 Task: Forward email with the signature Brenda Cooper with the subject 'Happy birthday' from softage.1@softage.net to 'softage.5@softage.net' with the message 'Can you provide an update on the status of the customer service improvement project?'
Action: Mouse moved to (928, 197)
Screenshot: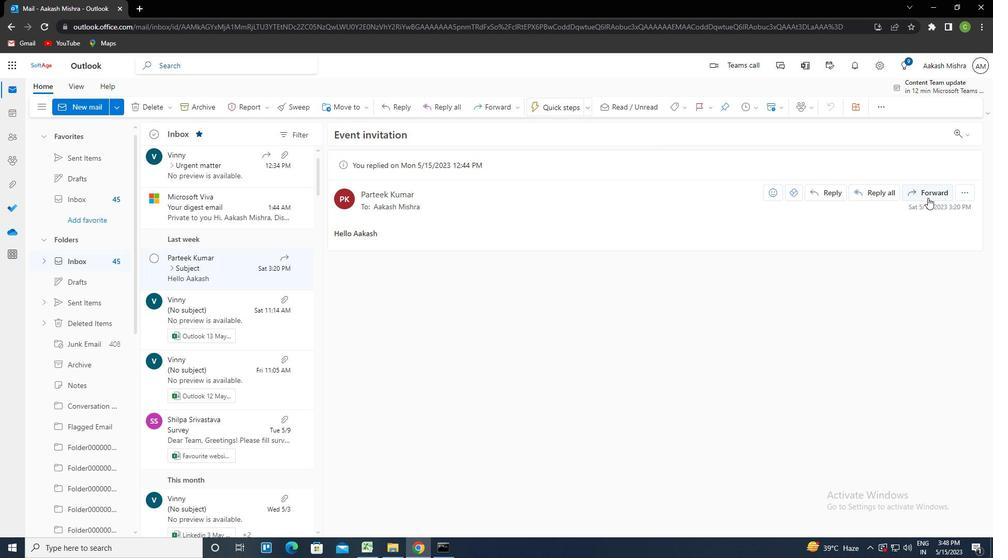 
Action: Mouse pressed left at (928, 197)
Screenshot: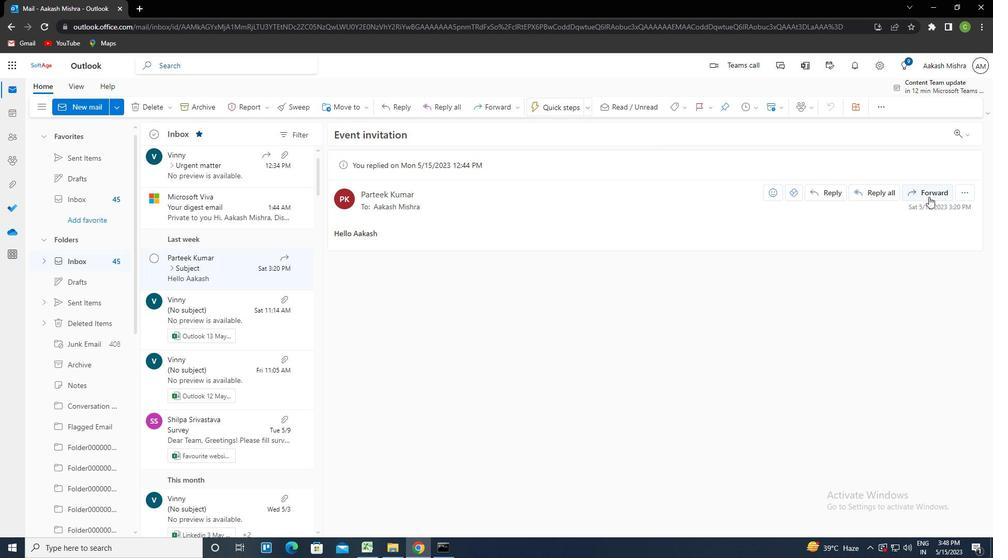 
Action: Mouse moved to (672, 106)
Screenshot: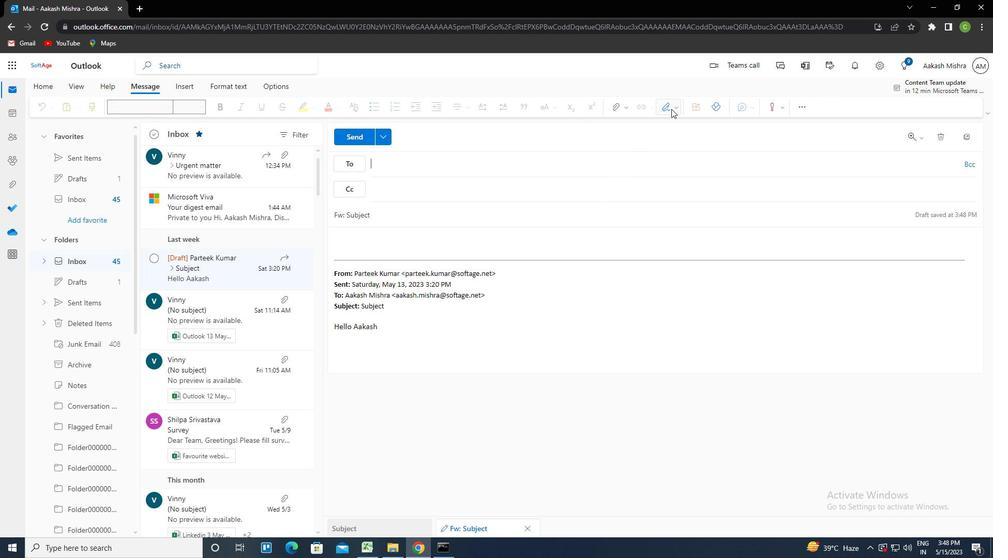 
Action: Mouse pressed left at (672, 106)
Screenshot: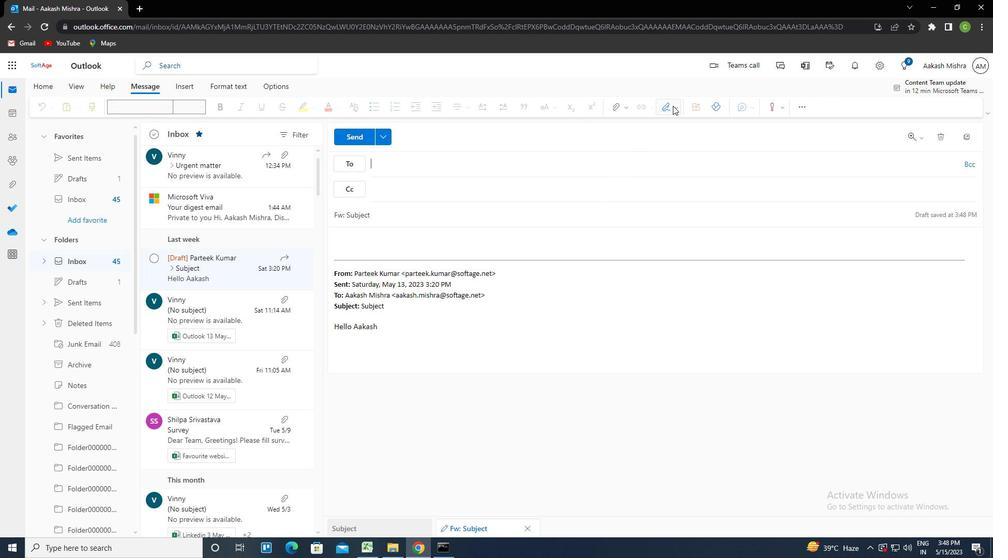 
Action: Mouse moved to (648, 151)
Screenshot: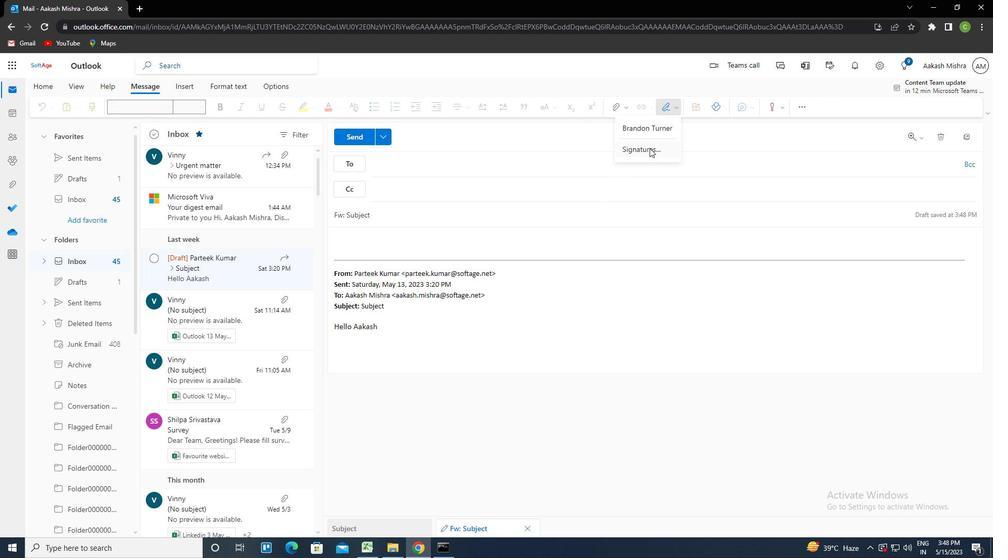 
Action: Mouse pressed left at (648, 151)
Screenshot: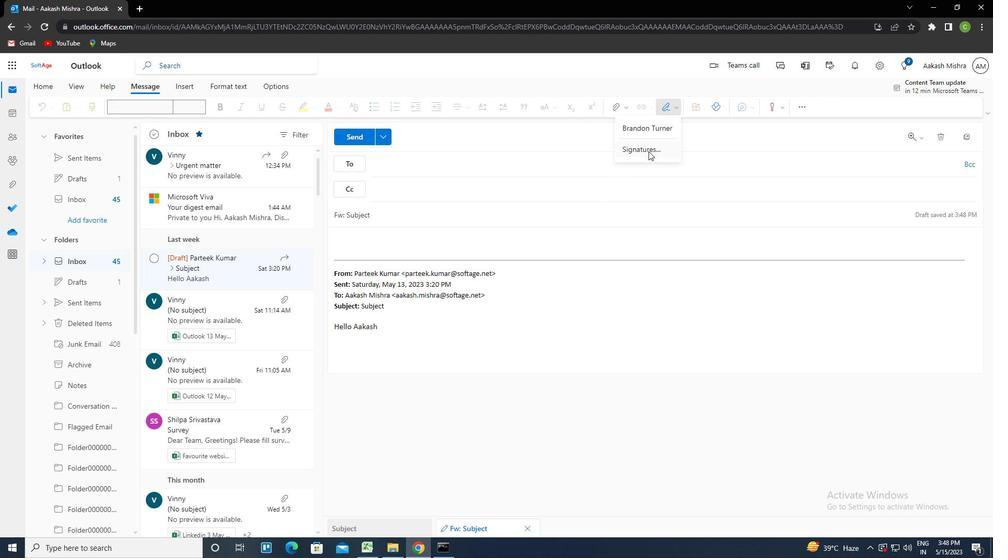 
Action: Mouse moved to (695, 189)
Screenshot: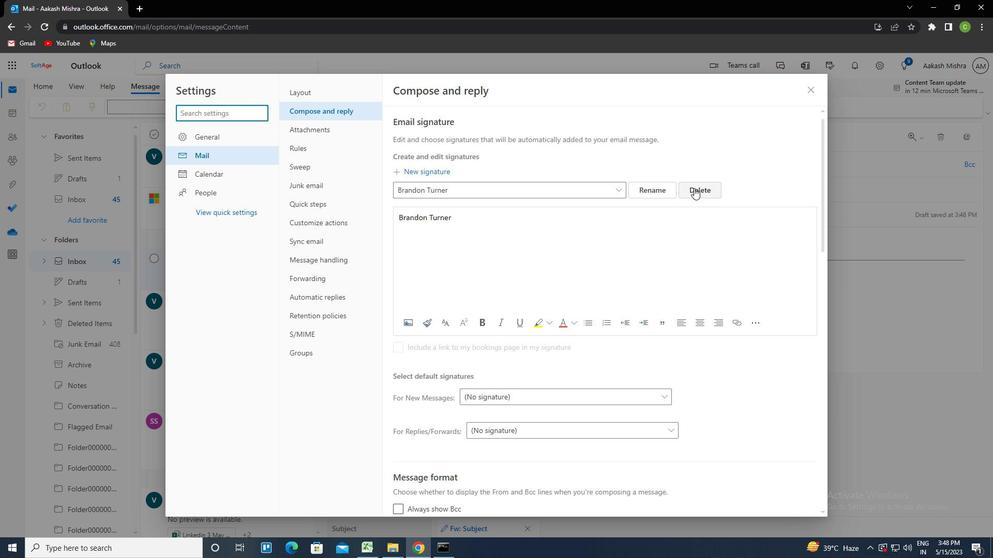 
Action: Mouse pressed left at (695, 189)
Screenshot: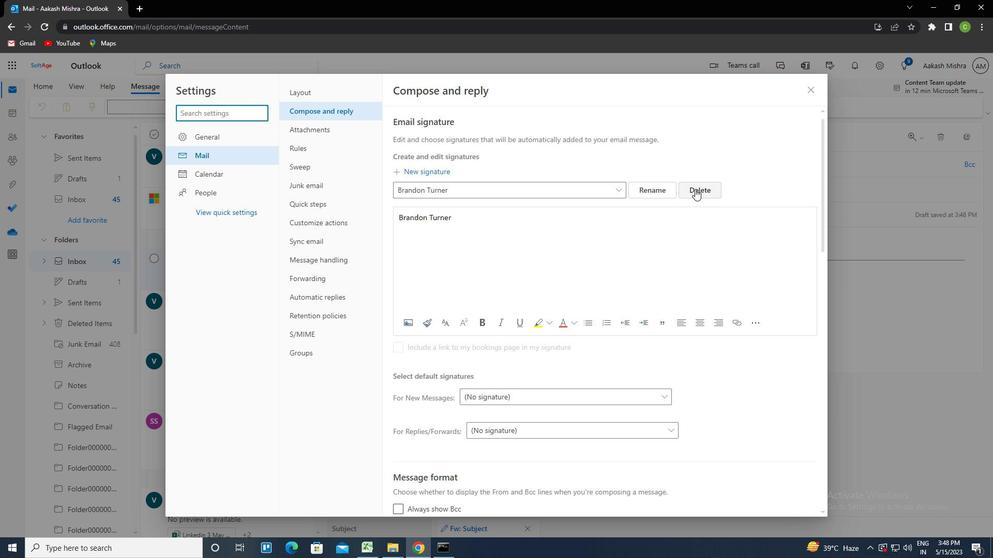 
Action: Mouse moved to (648, 193)
Screenshot: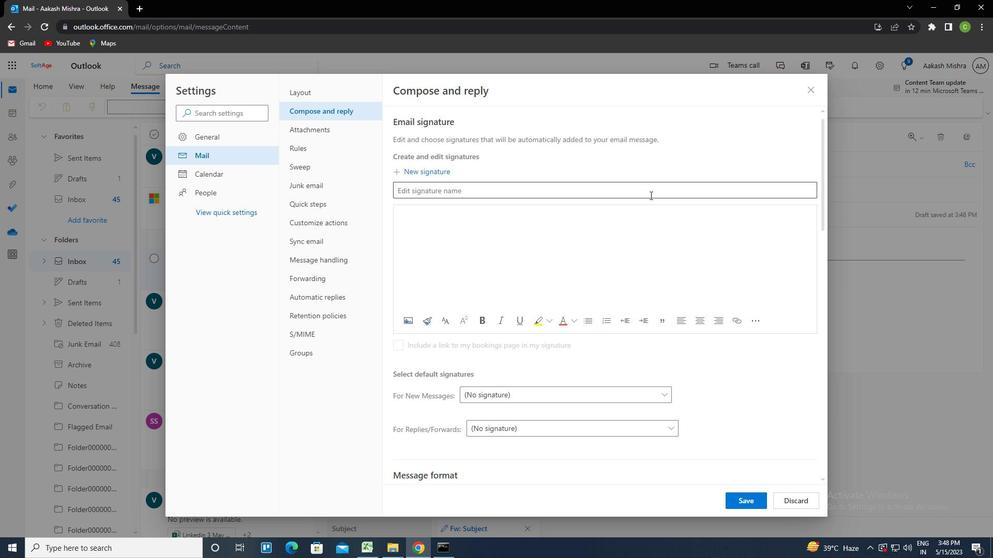 
Action: Mouse pressed left at (648, 193)
Screenshot: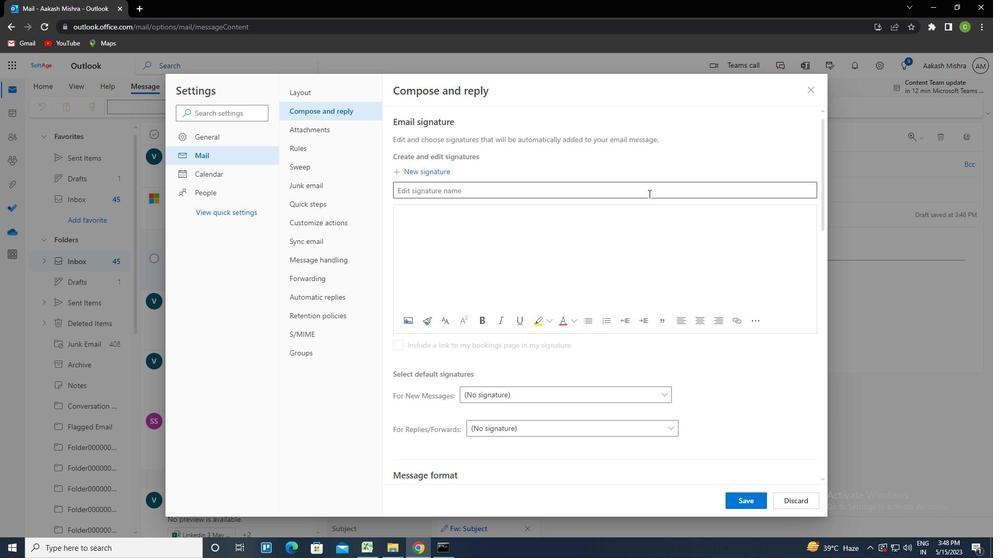 
Action: Key pressed <Key.caps_lock>b<Key.caps_lock>enda<Key.space><Key.caps_lock>c<Key.caps_lock>oopwe<Key.backspace><Key.backspace>er<Key.tab><Key.caps_lock>b<Key.caps_lock>renda<Key.space><Key.caps_lock>c<Key.caps_lock>ooper
Screenshot: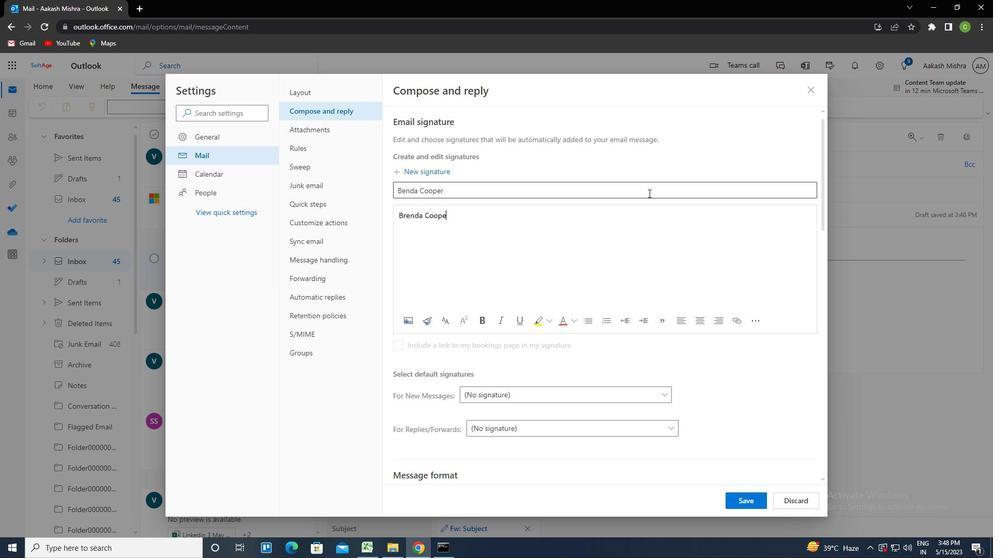 
Action: Mouse moved to (401, 188)
Screenshot: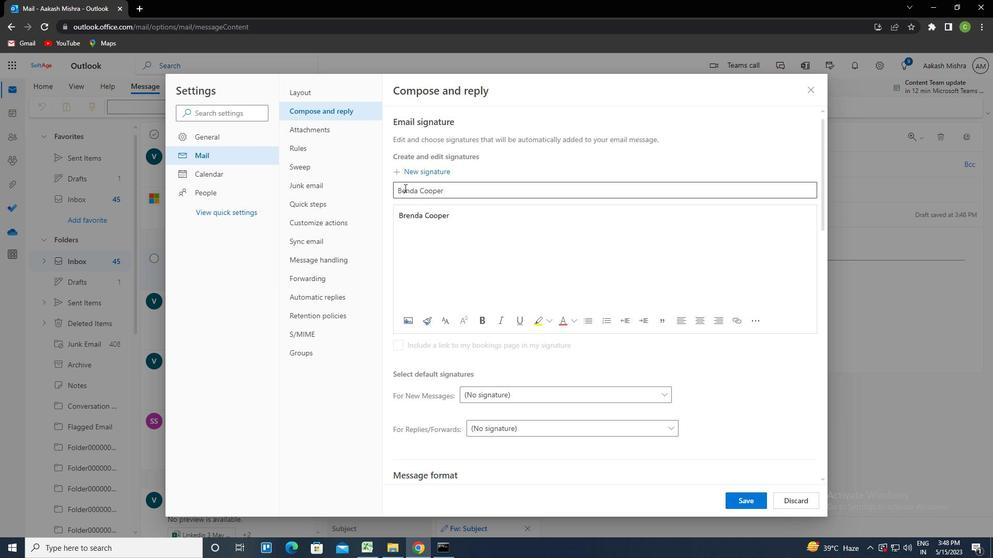 
Action: Mouse pressed left at (401, 188)
Screenshot: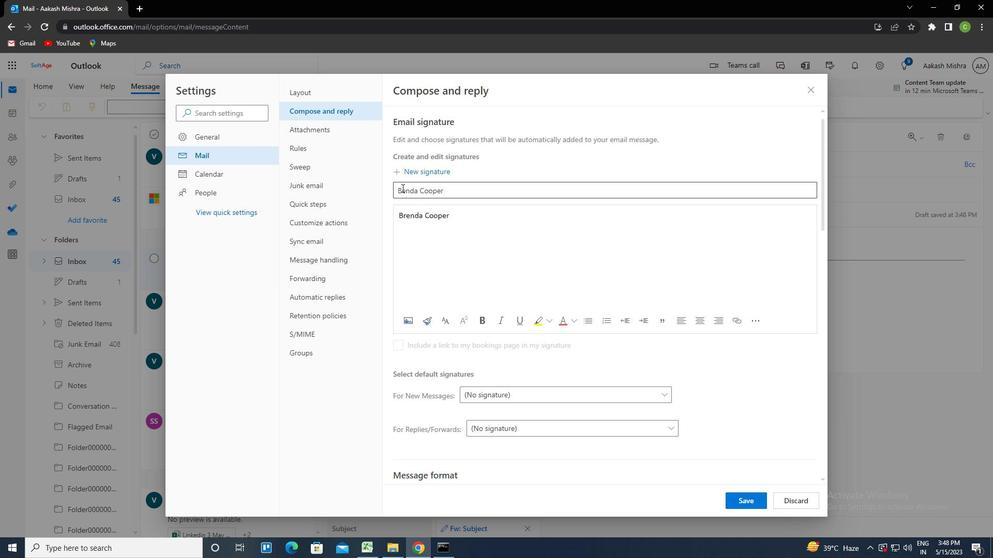 
Action: Mouse moved to (522, 228)
Screenshot: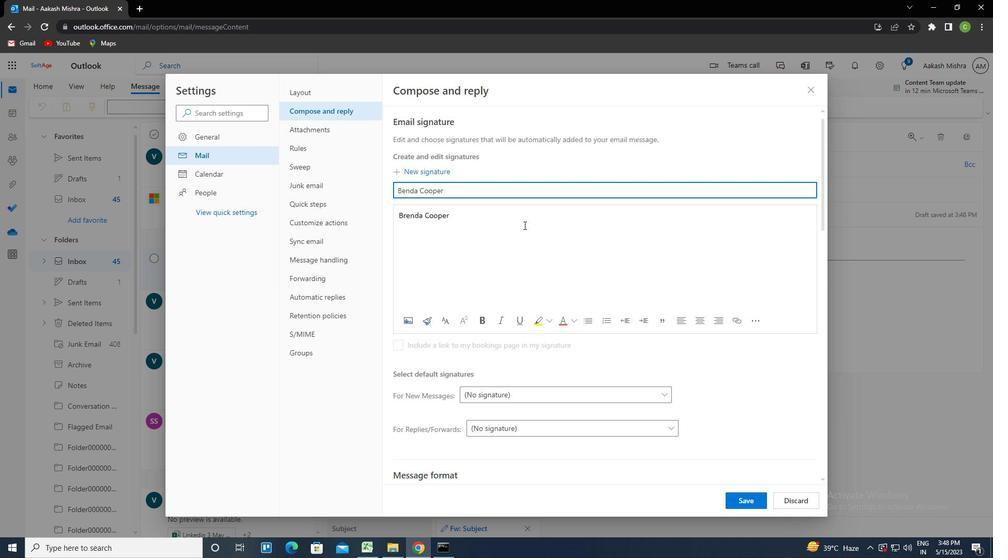
Action: Key pressed r
Screenshot: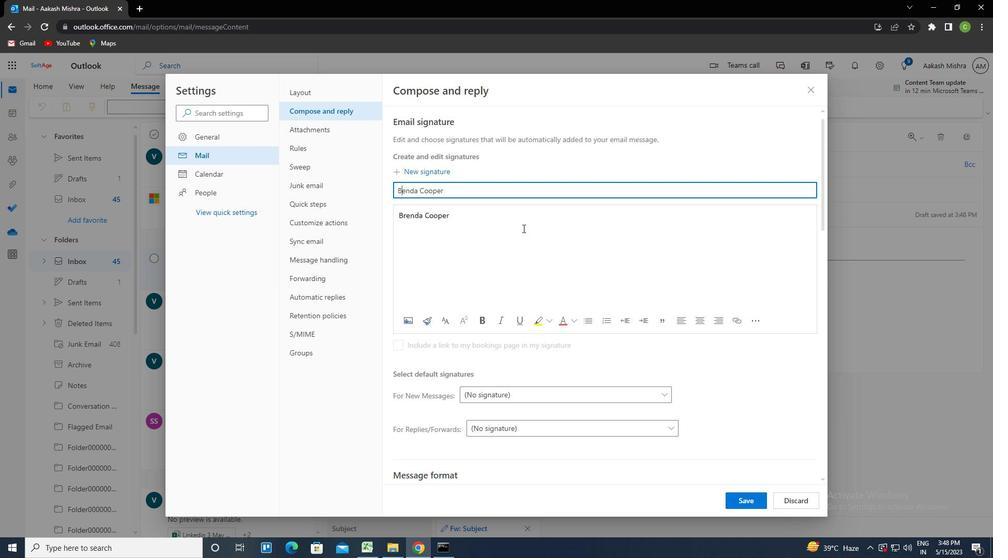 
Action: Mouse moved to (744, 502)
Screenshot: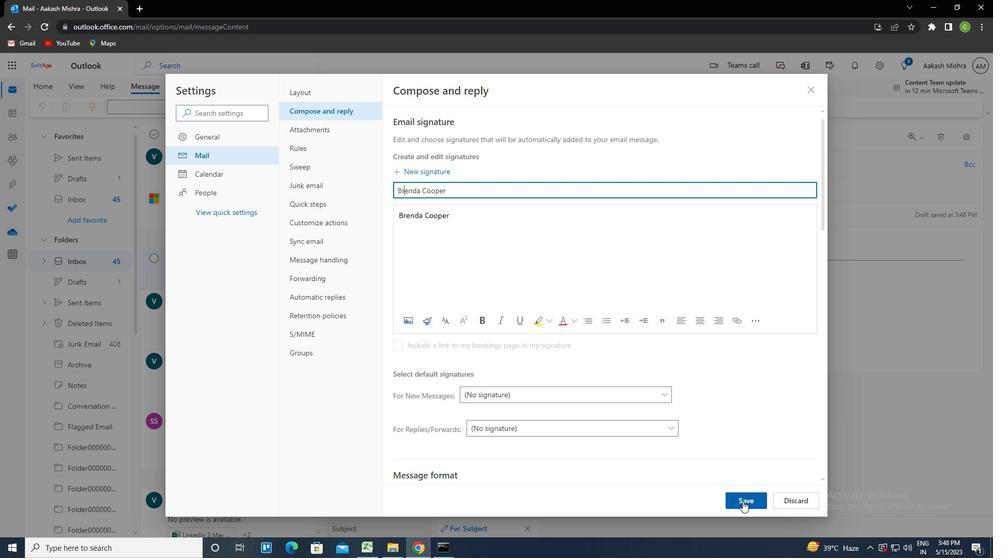 
Action: Mouse pressed left at (744, 502)
Screenshot: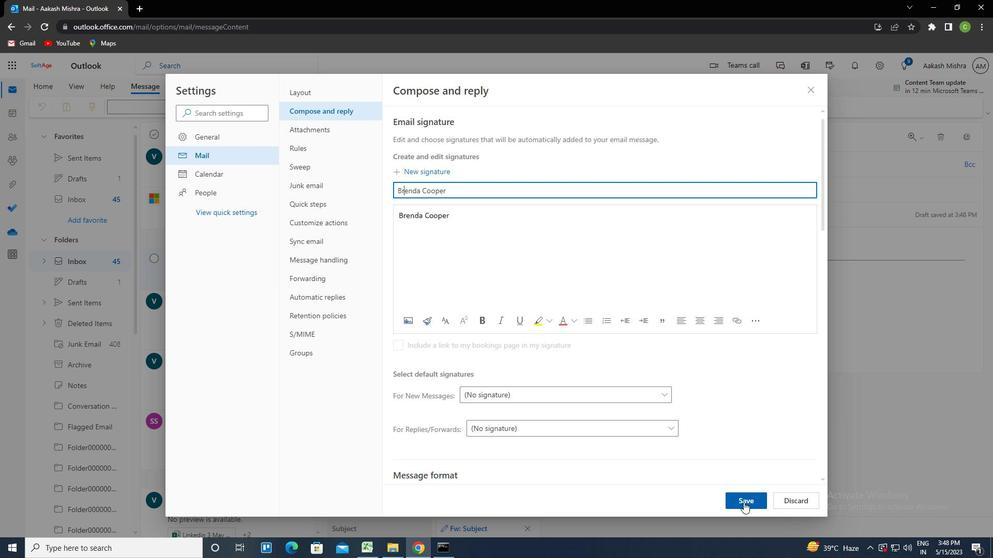 
Action: Mouse moved to (818, 89)
Screenshot: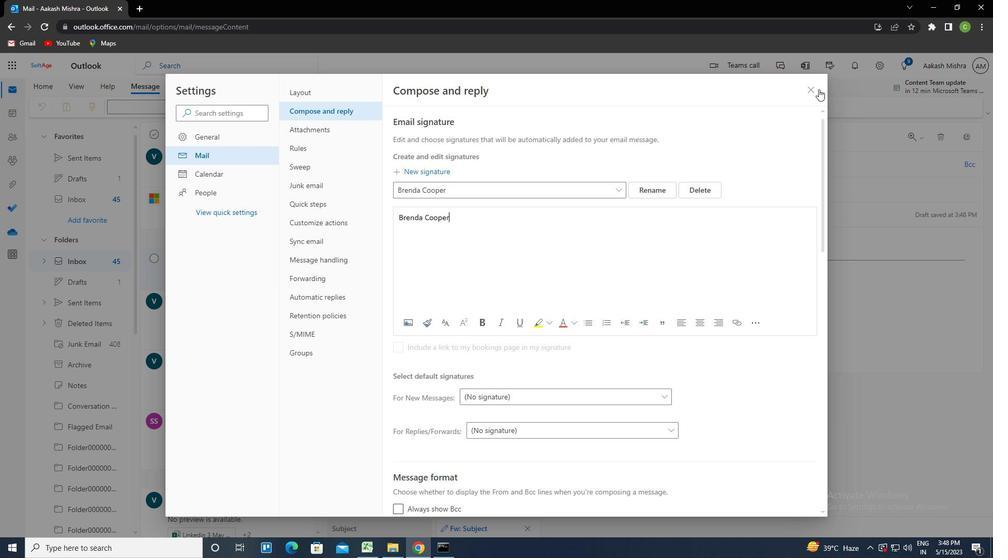 
Action: Mouse pressed left at (818, 89)
Screenshot: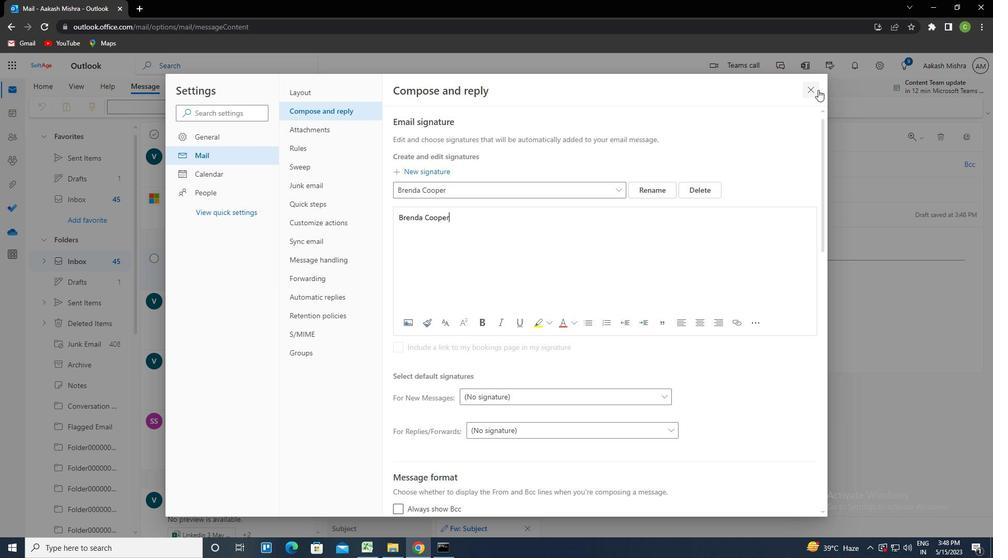 
Action: Mouse moved to (664, 107)
Screenshot: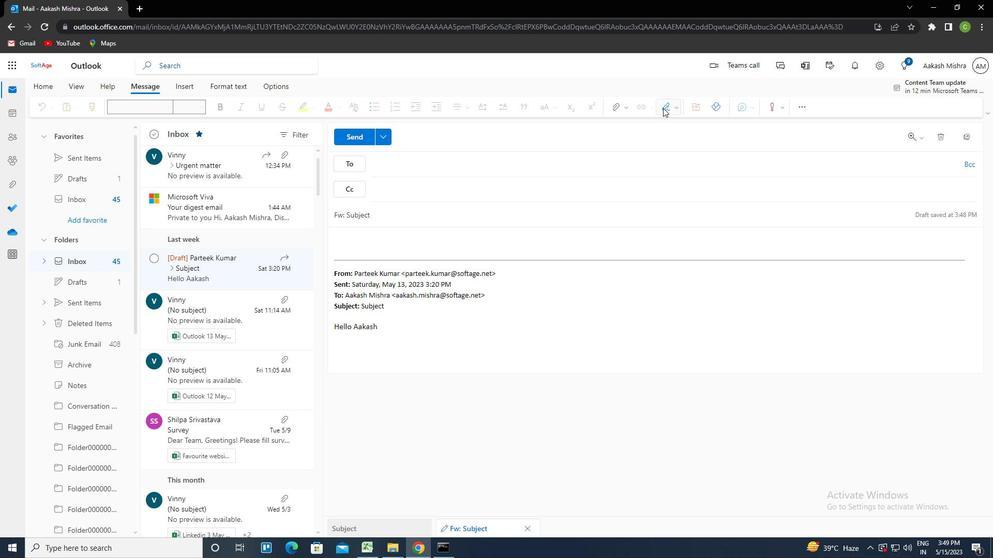 
Action: Mouse pressed left at (664, 107)
Screenshot: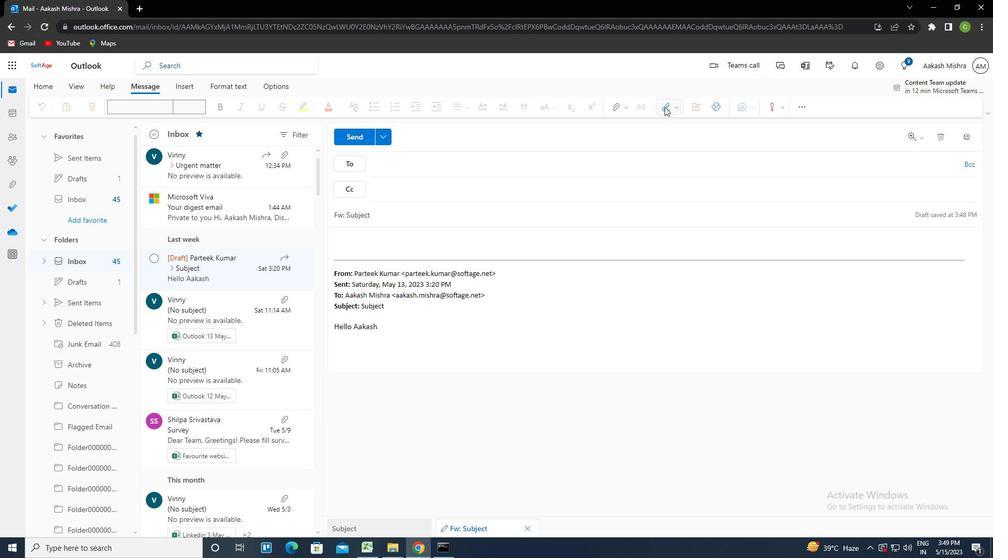 
Action: Mouse moved to (655, 127)
Screenshot: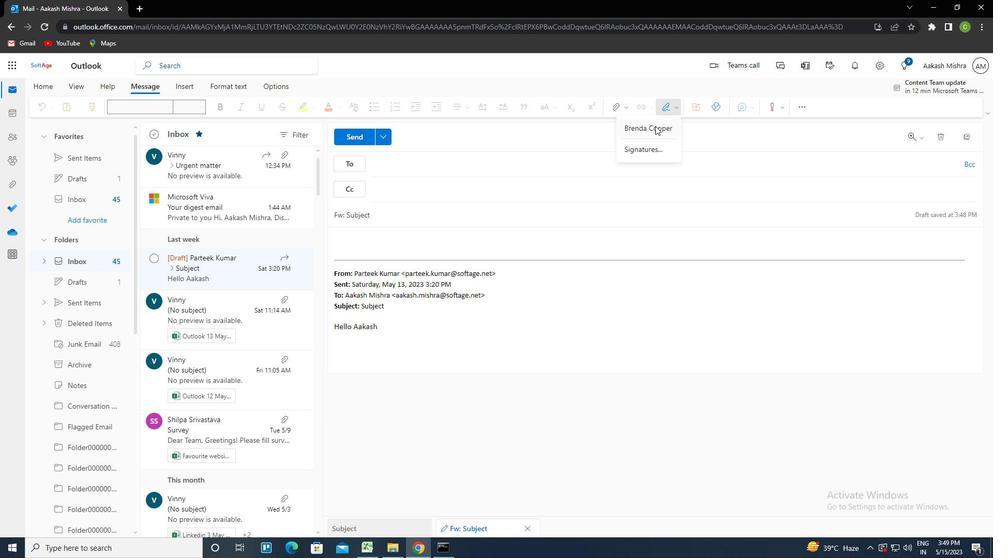 
Action: Mouse pressed left at (655, 127)
Screenshot: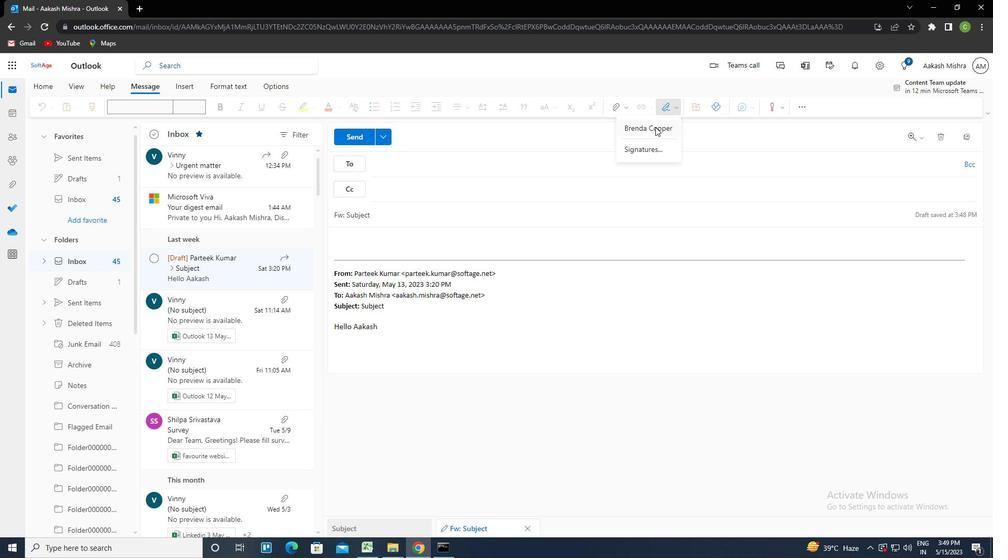 
Action: Mouse moved to (401, 219)
Screenshot: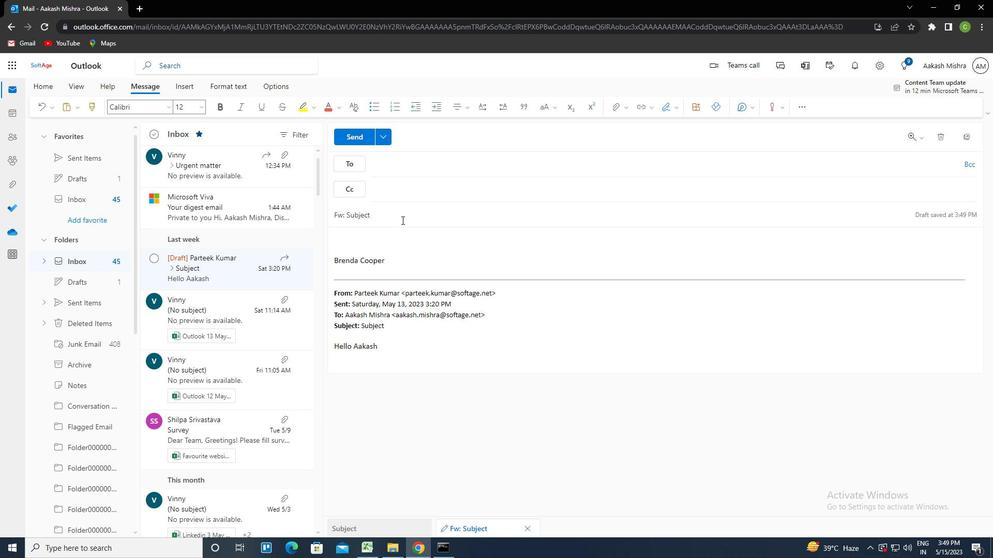 
Action: Mouse pressed left at (401, 219)
Screenshot: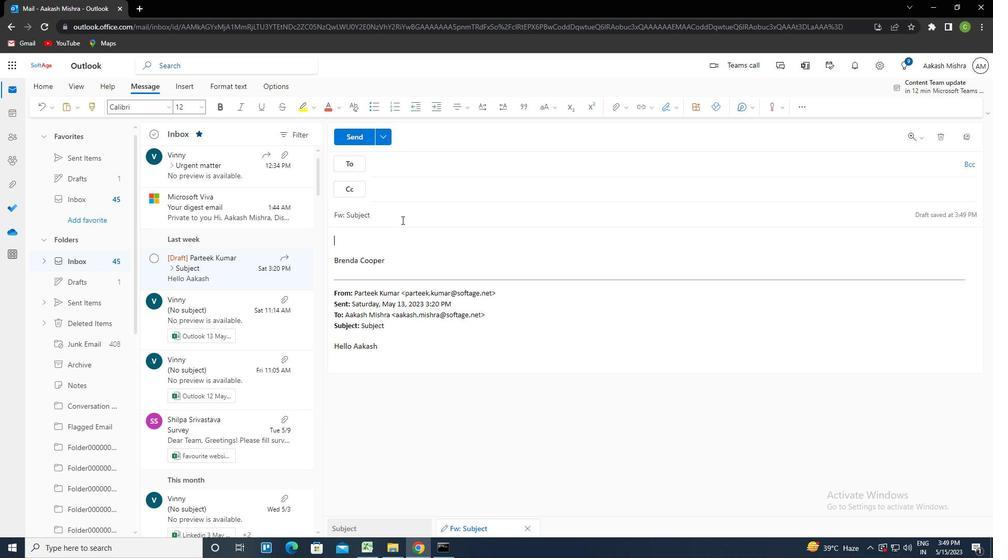 
Action: Key pressed <Key.shift><Key.left><Key.delete><Key.caps_lock>ctrl+H<Key.caps_lock>APPY<Key.space>BIRTHDAY
Screenshot: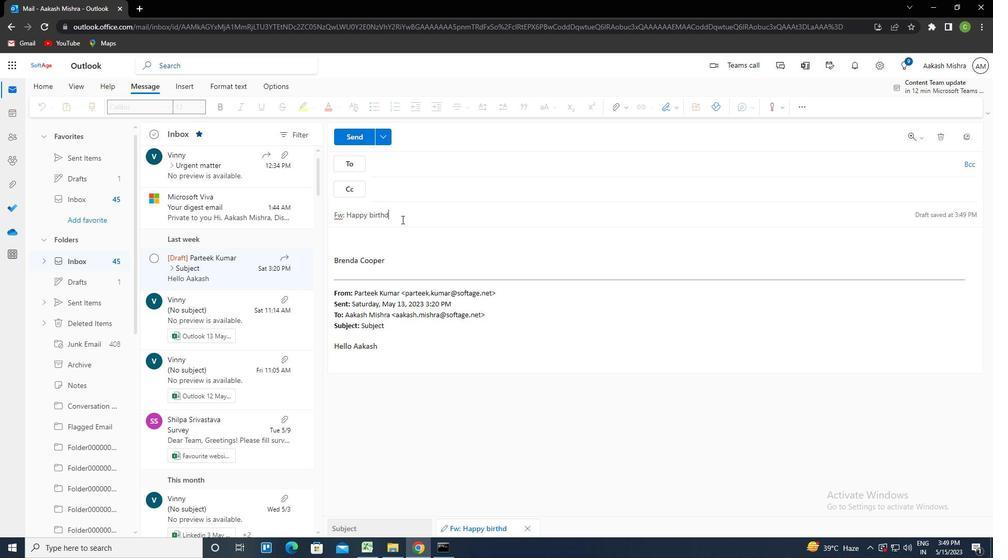 
Action: Mouse scrolled (401, 220) with delta (0, 0)
Screenshot: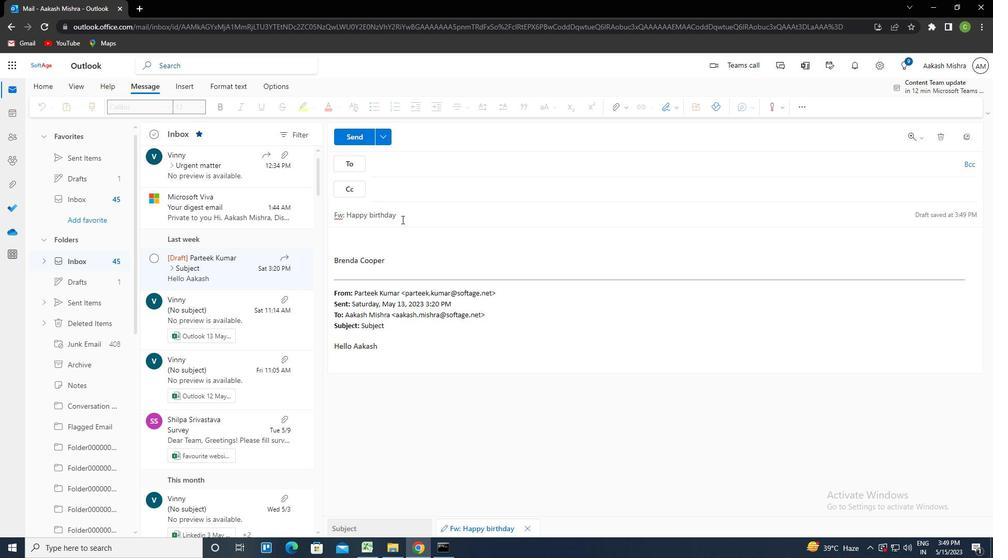 
Action: Mouse scrolled (401, 220) with delta (0, 0)
Screenshot: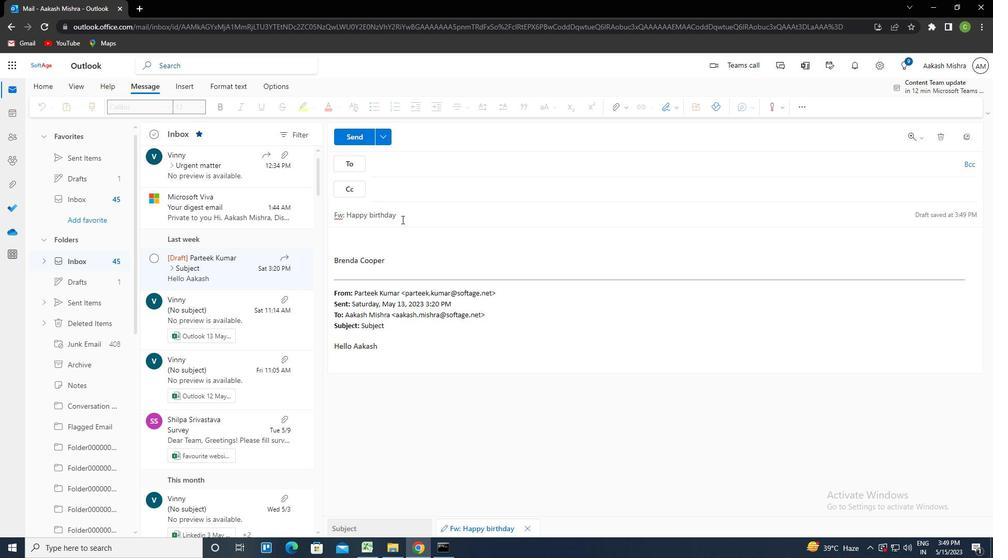 
Action: Mouse scrolled (401, 220) with delta (0, 0)
Screenshot: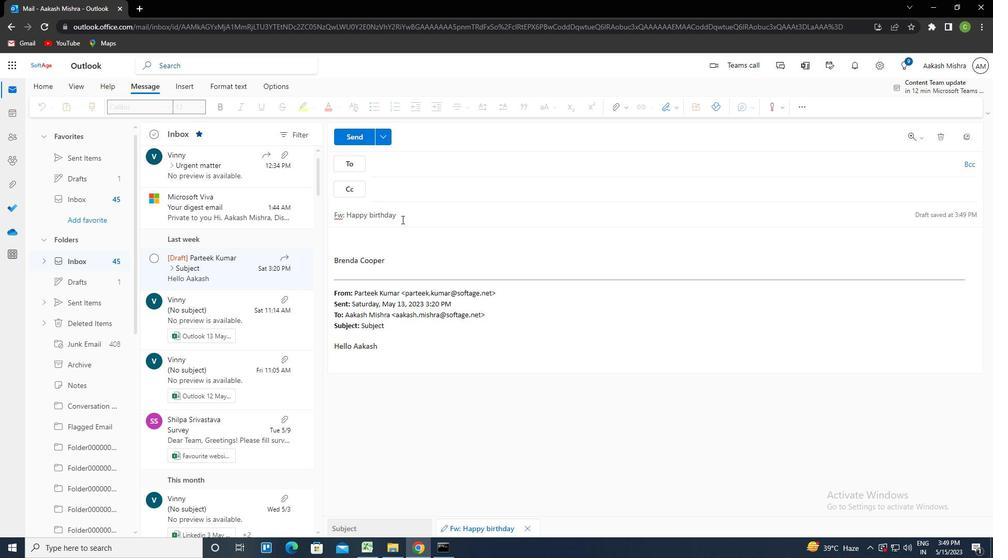 
Action: Mouse moved to (420, 168)
Screenshot: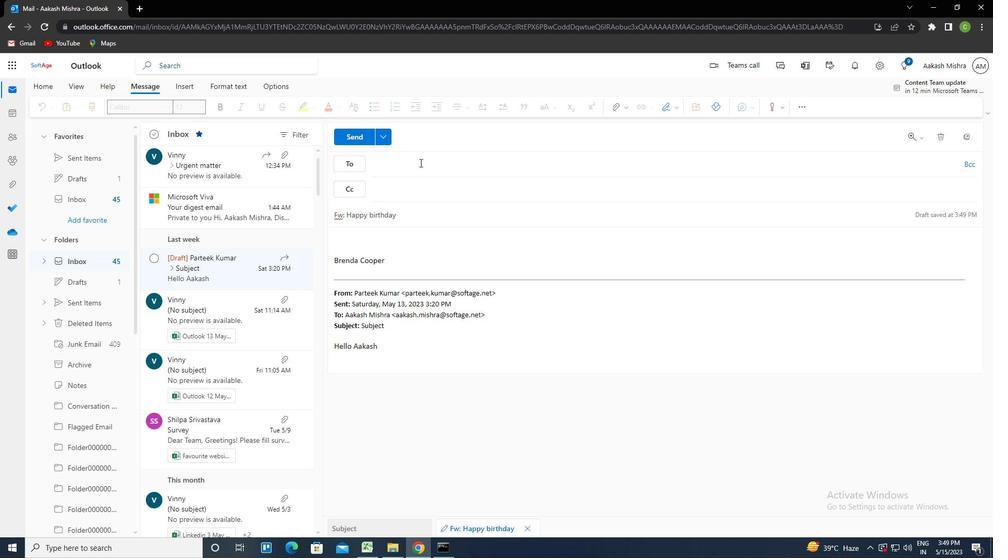 
Action: Mouse pressed left at (420, 168)
Screenshot: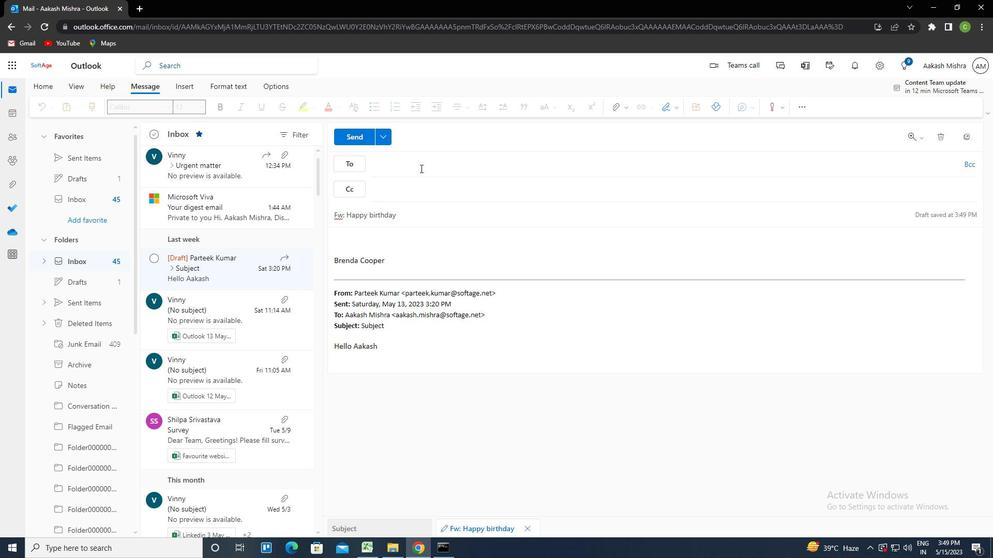 
Action: Key pressed SOFTAGE.5<Key.shift>@SOFTAGE.NET<Key.enter>
Screenshot: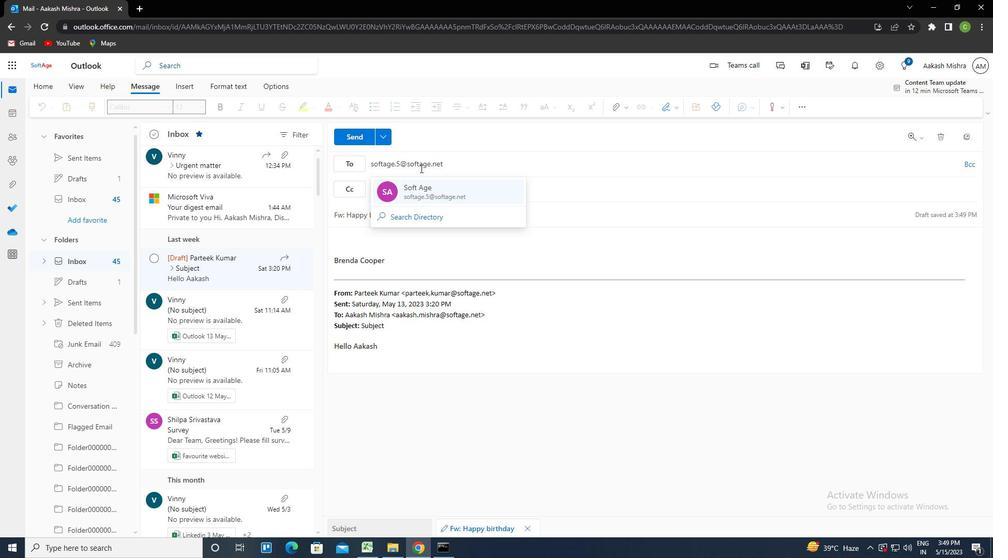 
Action: Mouse scrolled (420, 168) with delta (0, 0)
Screenshot: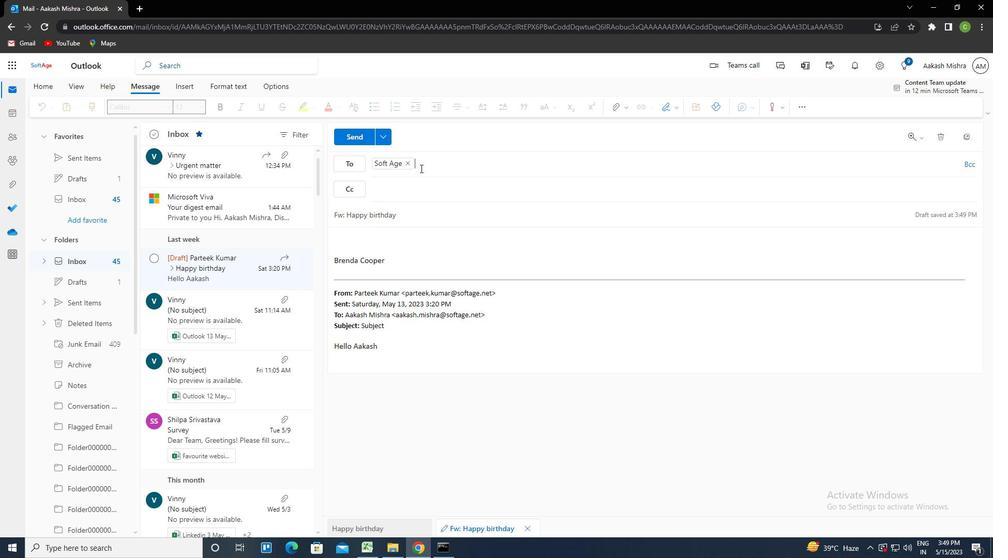 
Action: Mouse scrolled (420, 168) with delta (0, 0)
Screenshot: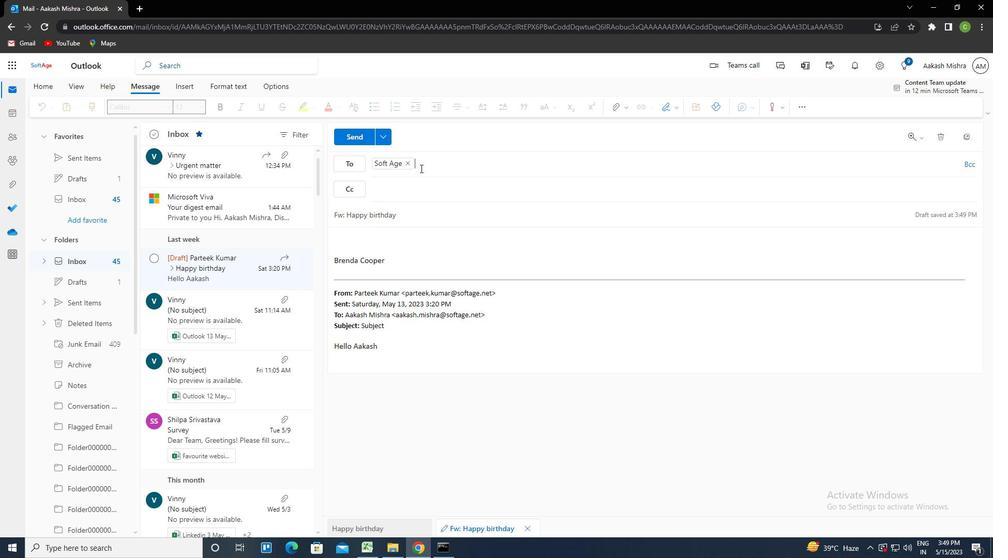 
Action: Mouse moved to (368, 239)
Screenshot: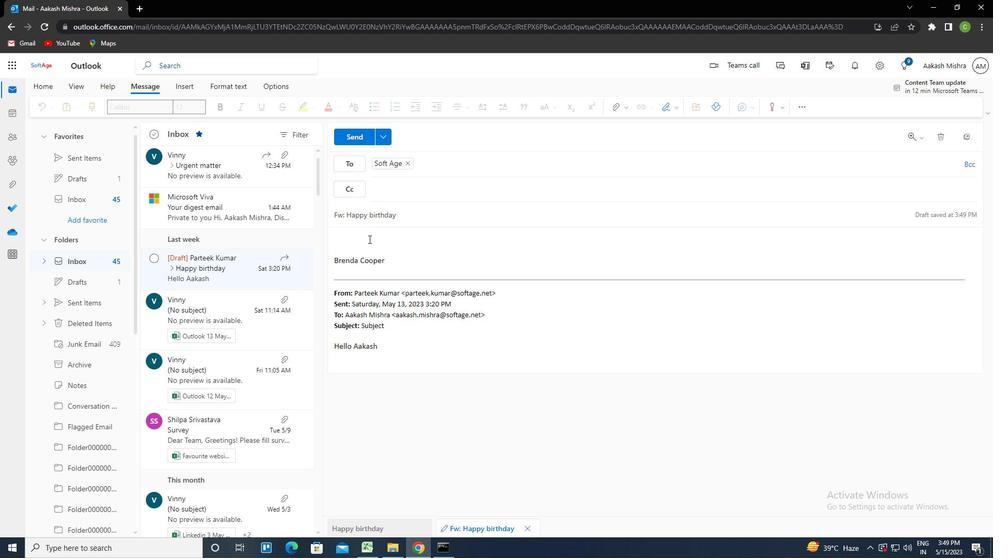 
Action: Mouse pressed left at (368, 239)
Screenshot: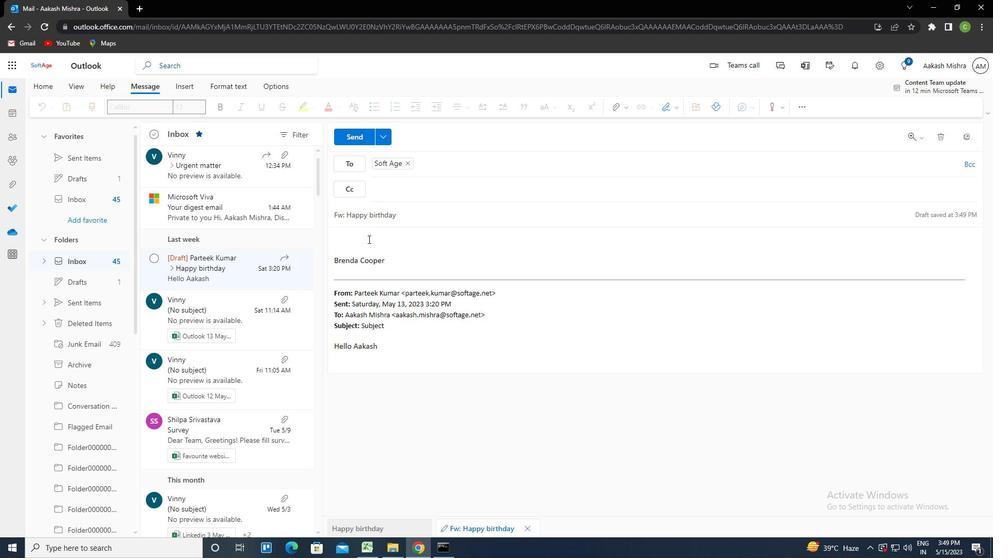 
Action: Key pressed <Key.caps_lock>C<Key.caps_lock>AN<Key.space>YO<Key.space><Key.backspace>U<Key.space>PROVIDE<Key.space>ON<Key.space>THE<Key.space>STATUS<Key.space>OF<Key.space>THE<Key.space>CUSTOMER<Key.space><Key.space>SERVICE<Key.space>O<Key.backspace>IMPROVEMENT<Key.space>PROJECT<Key.shift_r>?
Screenshot: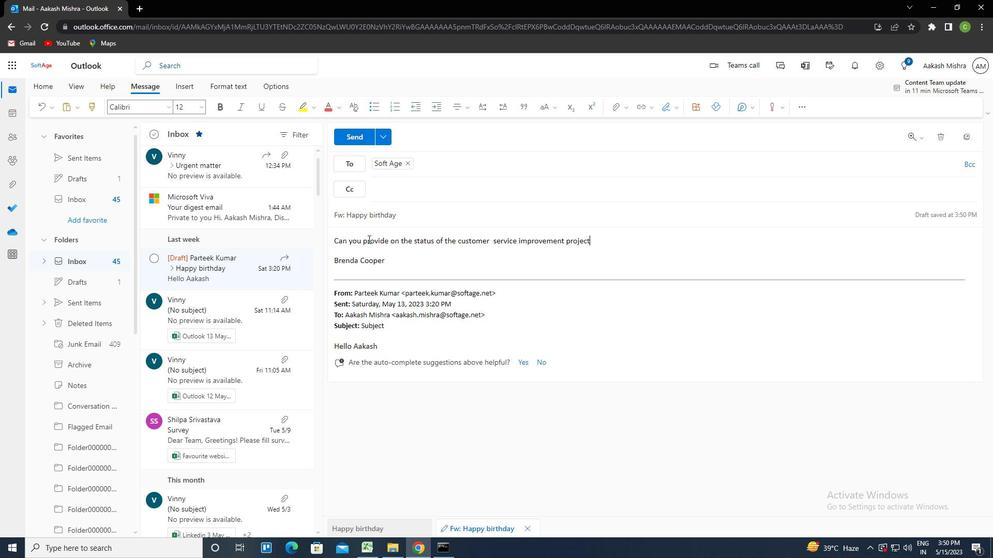 
Action: Mouse moved to (493, 241)
Screenshot: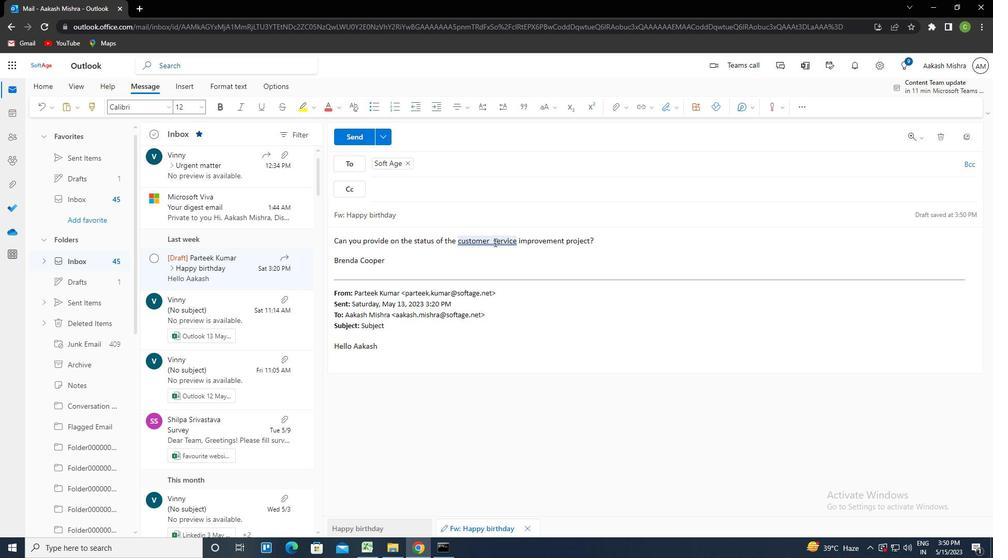 
Action: Mouse pressed left at (493, 241)
Screenshot: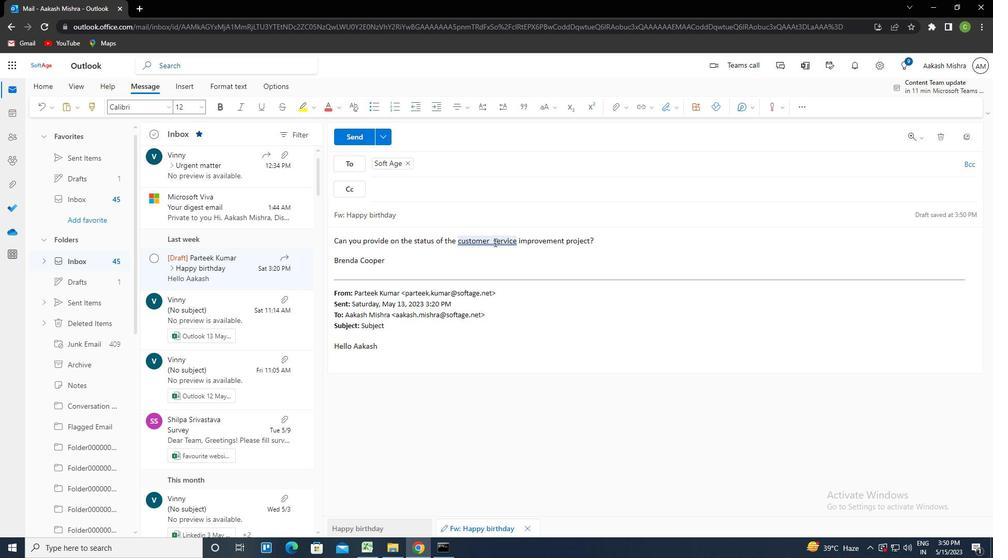 
Action: Mouse moved to (512, 275)
Screenshot: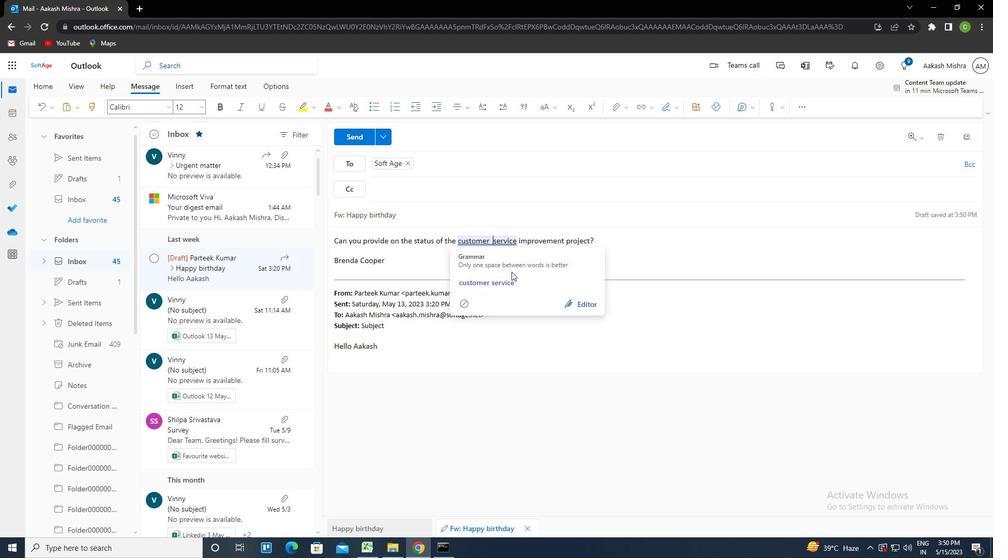 
Action: Key pressed <Key.backspace>
Screenshot: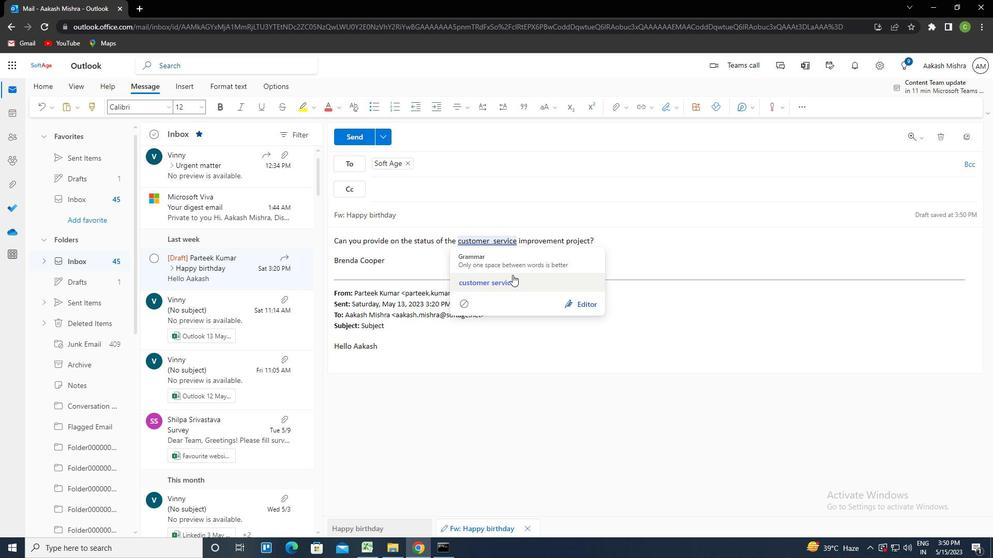 
Action: Mouse moved to (359, 139)
Screenshot: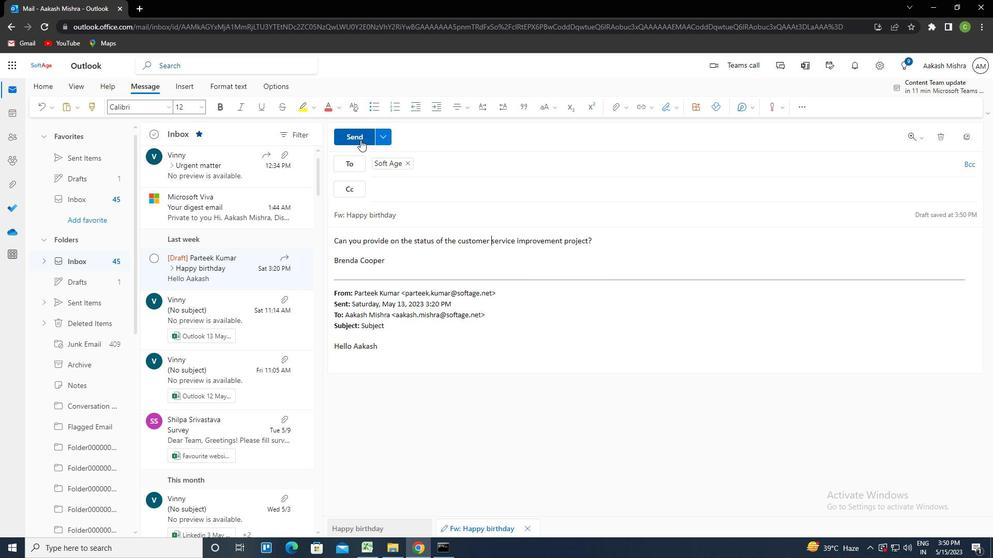 
Action: Mouse pressed left at (359, 139)
Screenshot: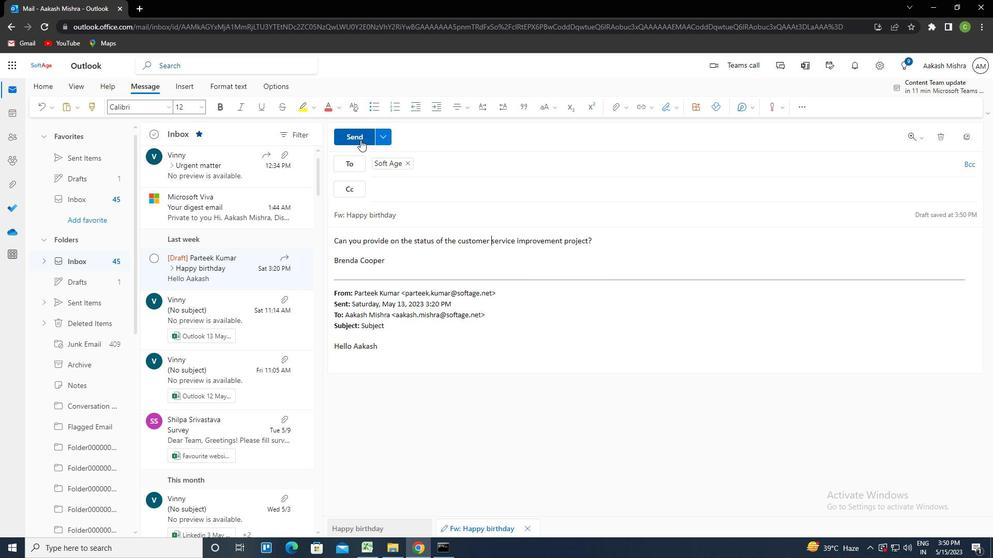 
Action: Mouse moved to (599, 253)
Screenshot: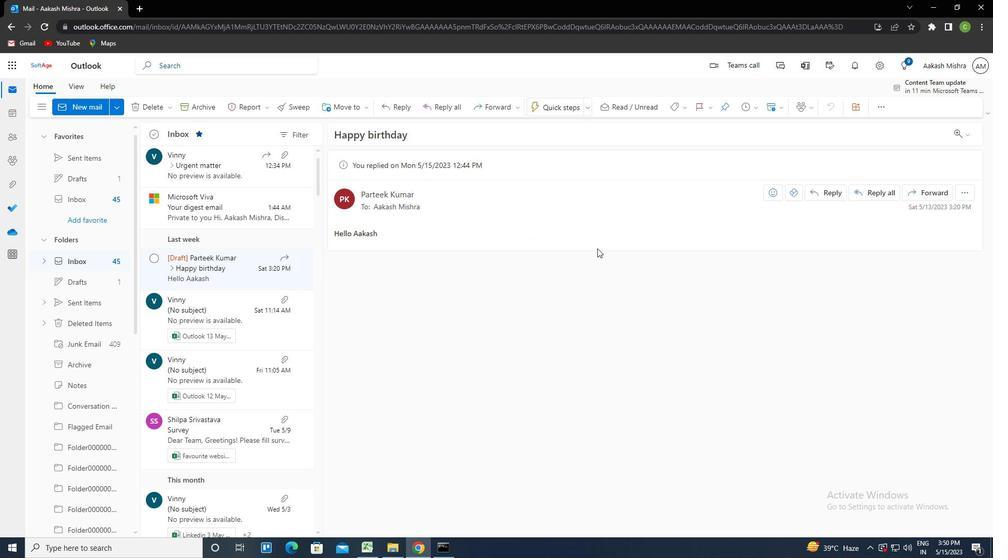 
